 Task: Open another user's contacts folder in Outlook and send a sharing request email.
Action: Mouse moved to (7, 85)
Screenshot: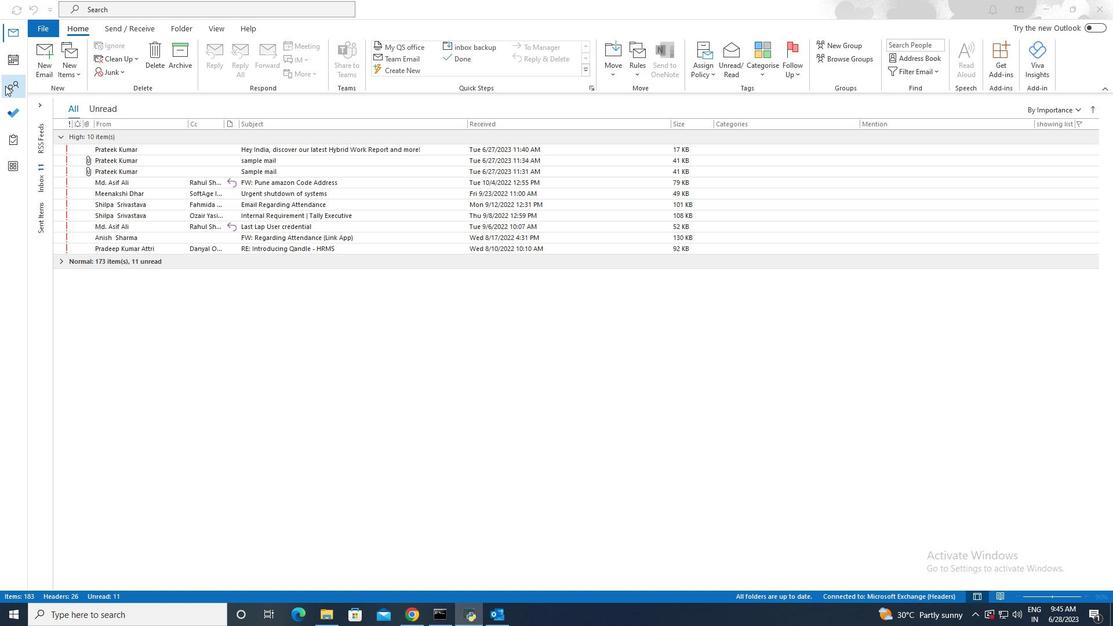 
Action: Mouse pressed left at (7, 85)
Screenshot: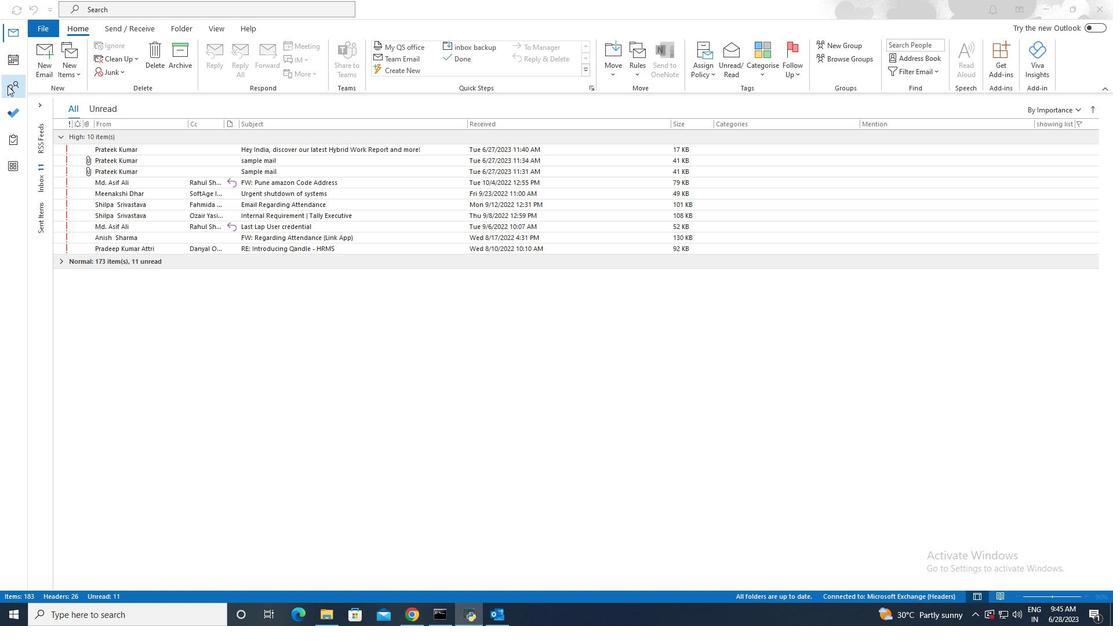 
Action: Mouse moved to (44, 33)
Screenshot: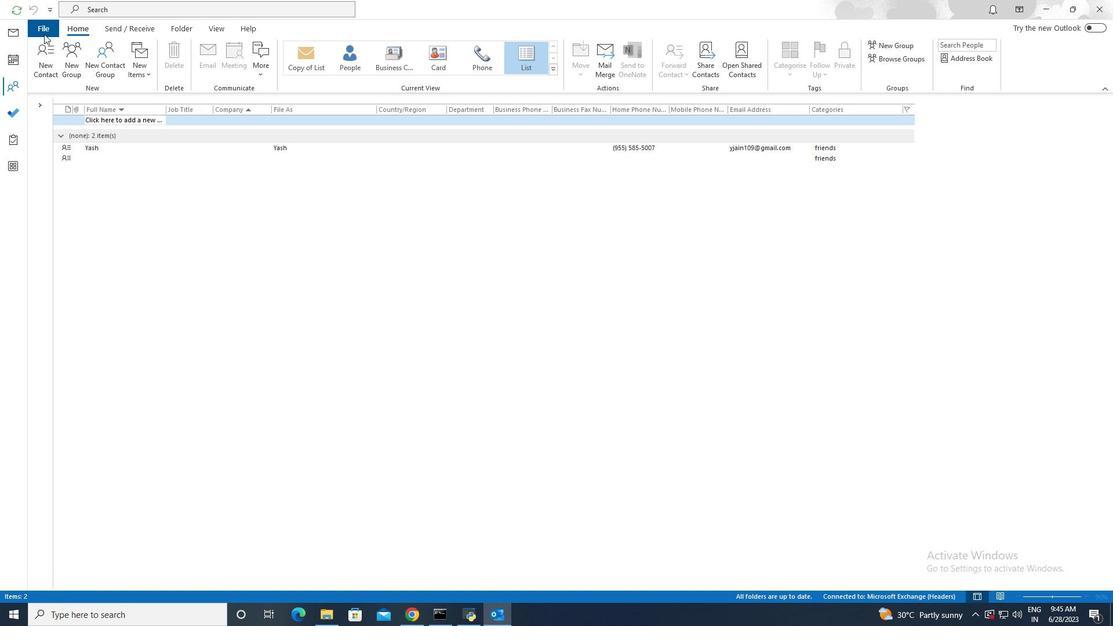 
Action: Mouse pressed left at (44, 33)
Screenshot: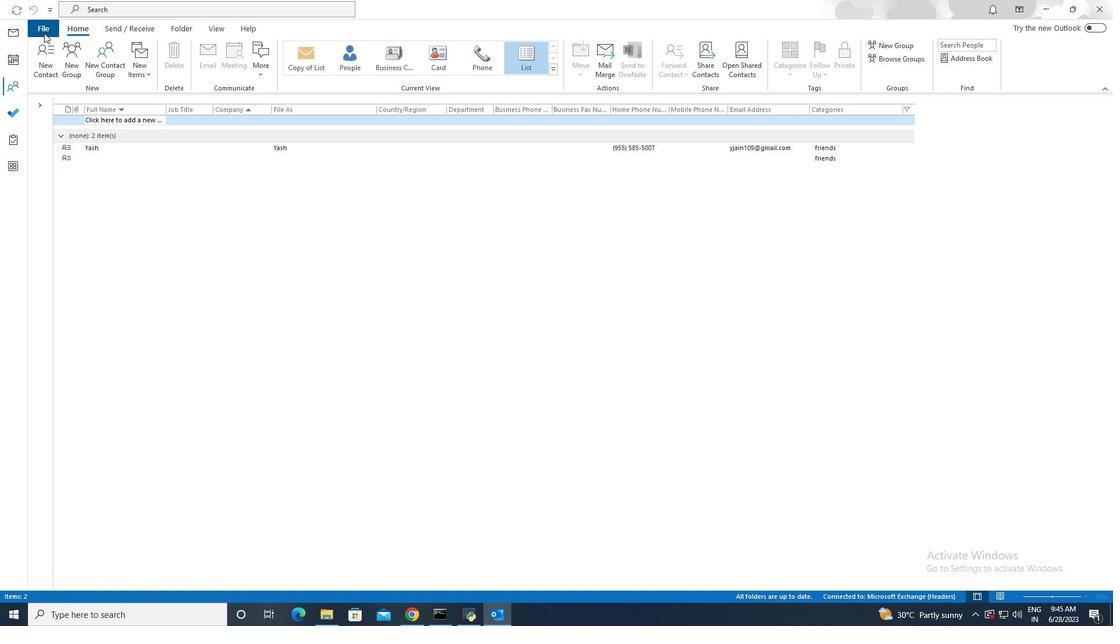 
Action: Mouse moved to (40, 81)
Screenshot: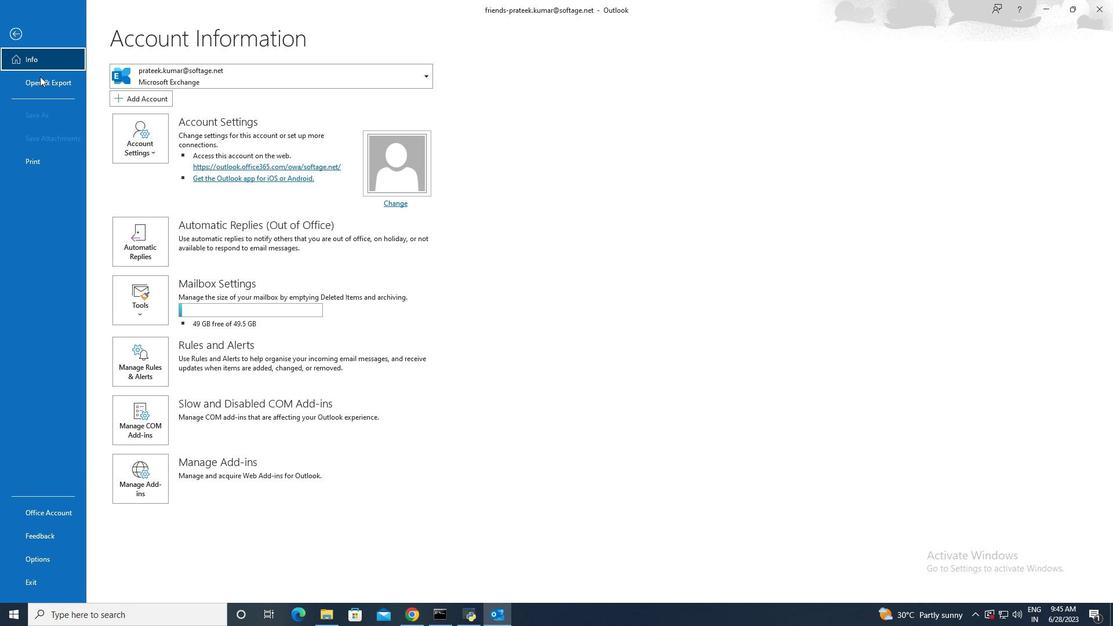 
Action: Mouse pressed left at (40, 81)
Screenshot: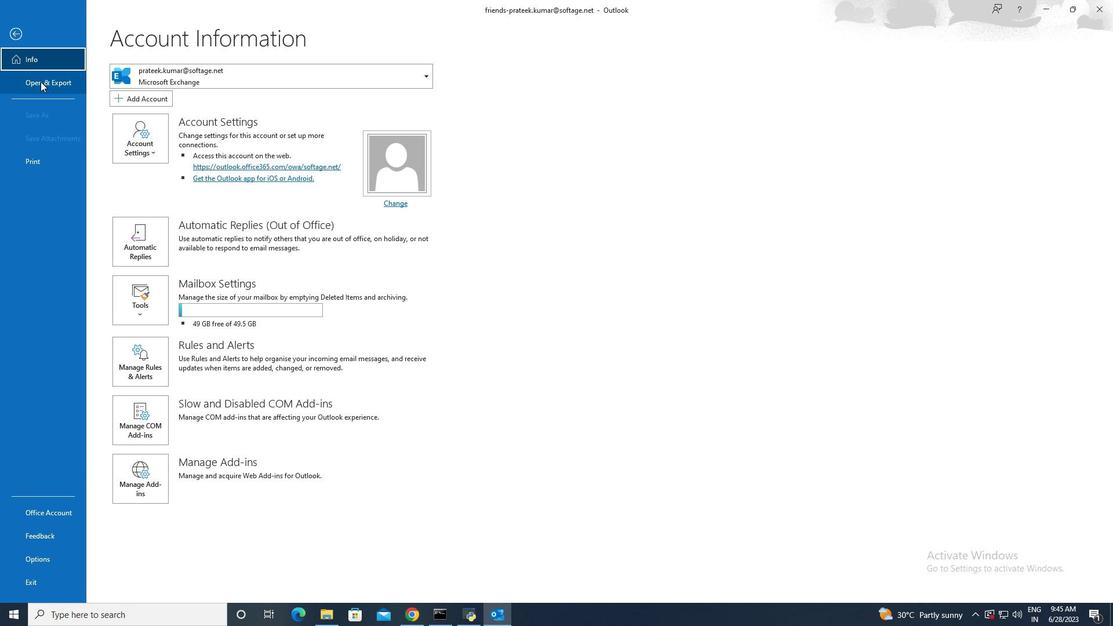 
Action: Mouse moved to (129, 266)
Screenshot: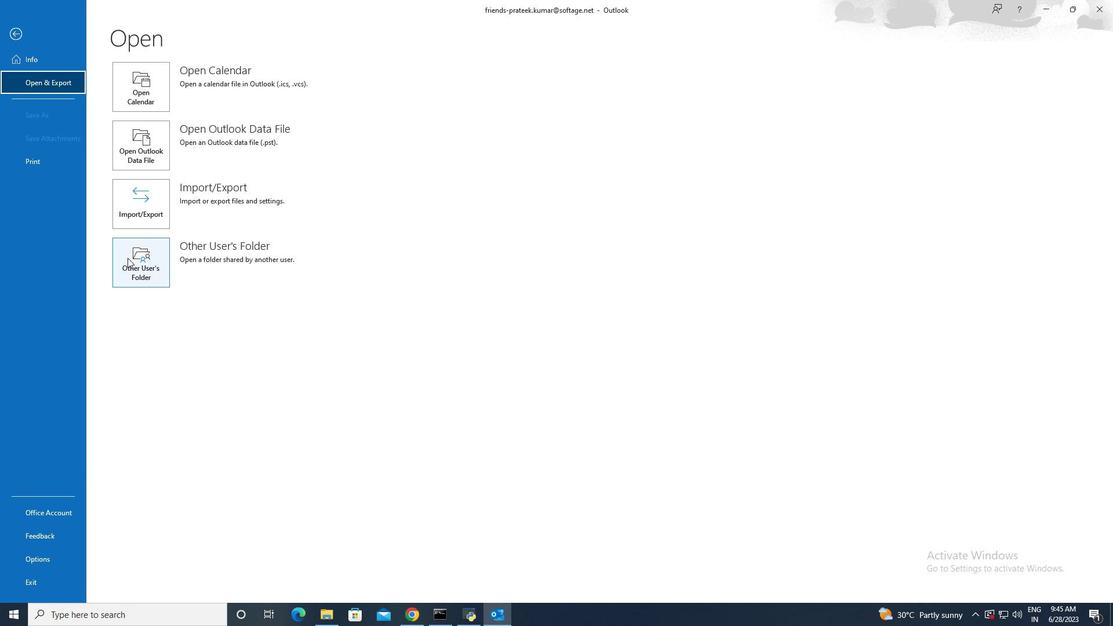 
Action: Mouse pressed left at (129, 266)
Screenshot: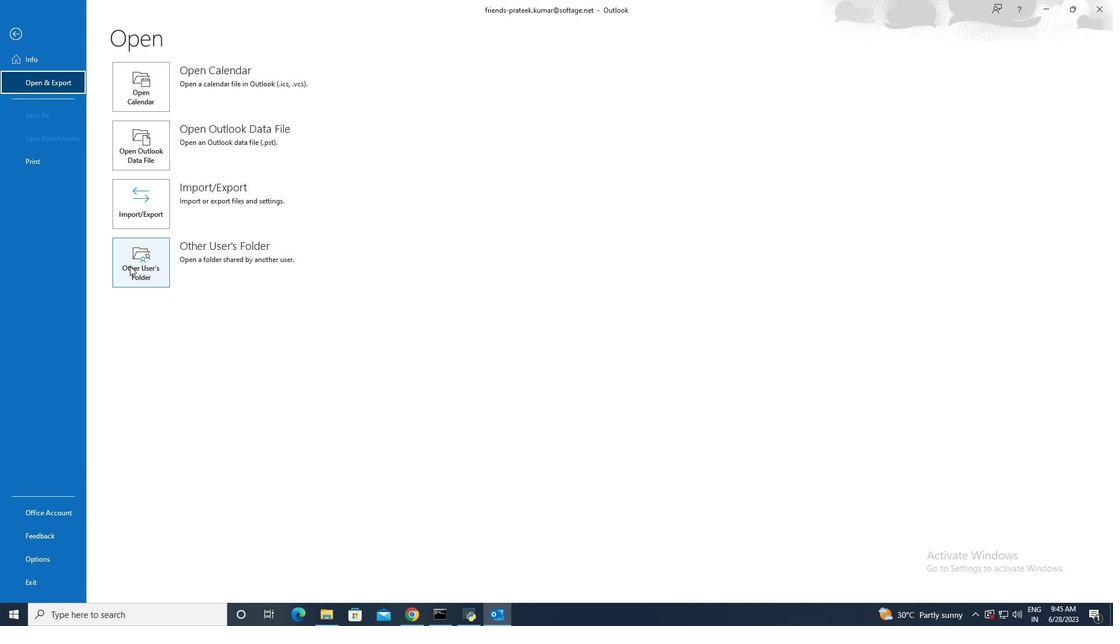 
Action: Mouse moved to (486, 292)
Screenshot: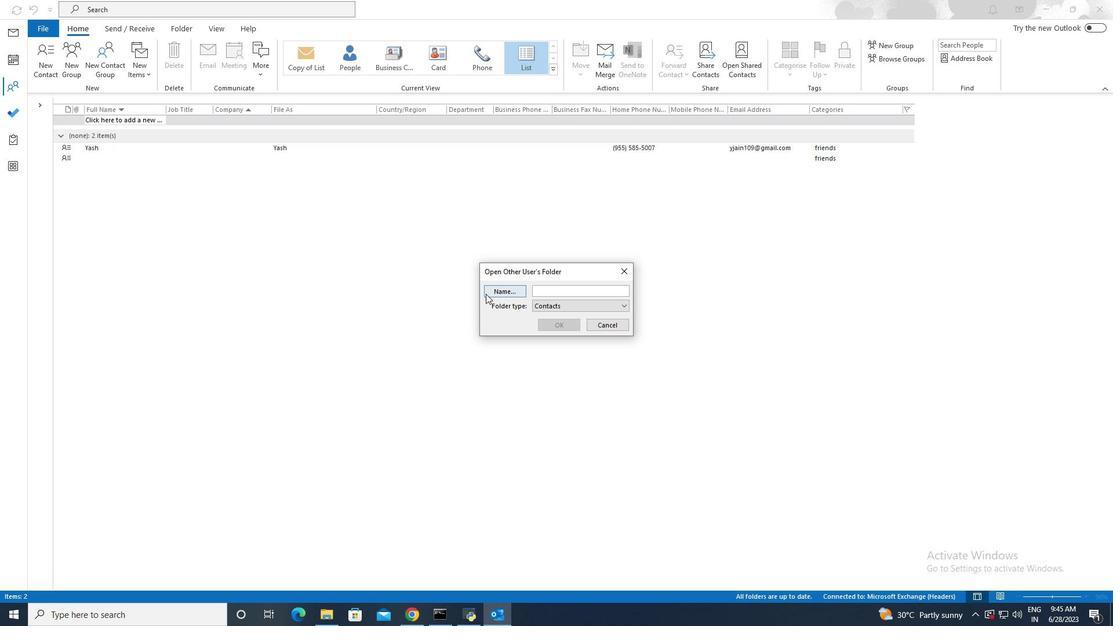 
Action: Mouse pressed left at (486, 292)
Screenshot: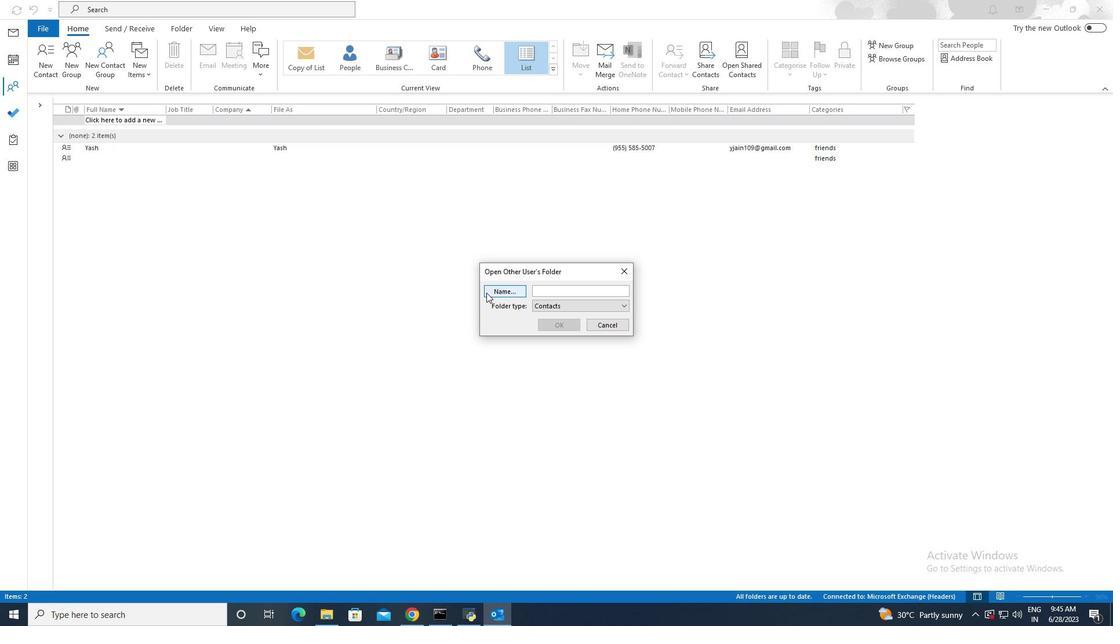 
Action: Mouse moved to (657, 420)
Screenshot: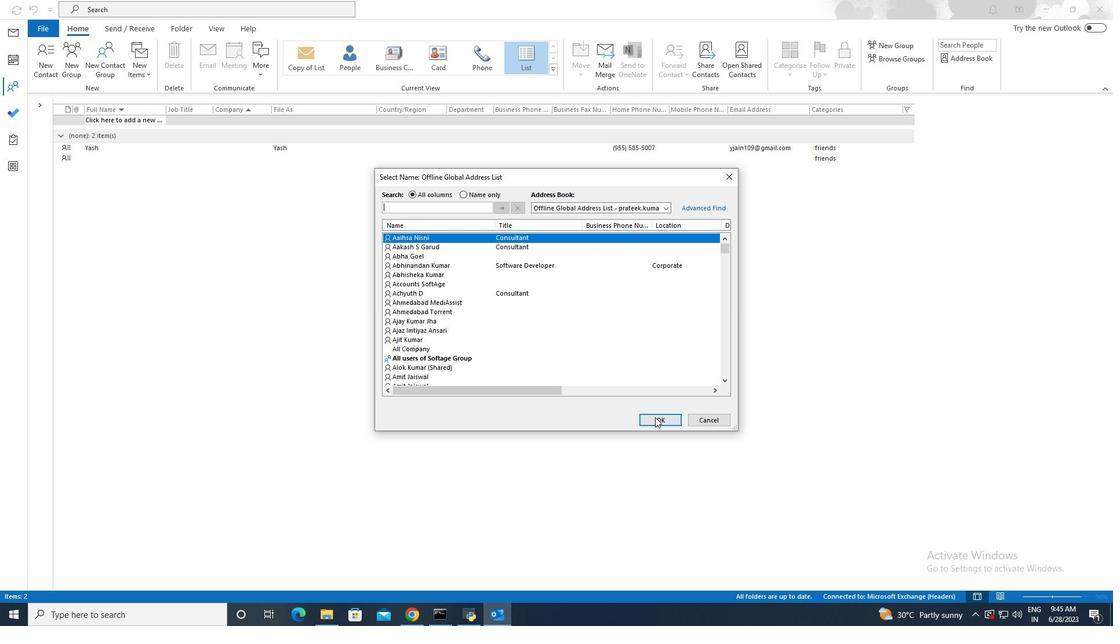 
Action: Mouse pressed left at (657, 420)
Screenshot: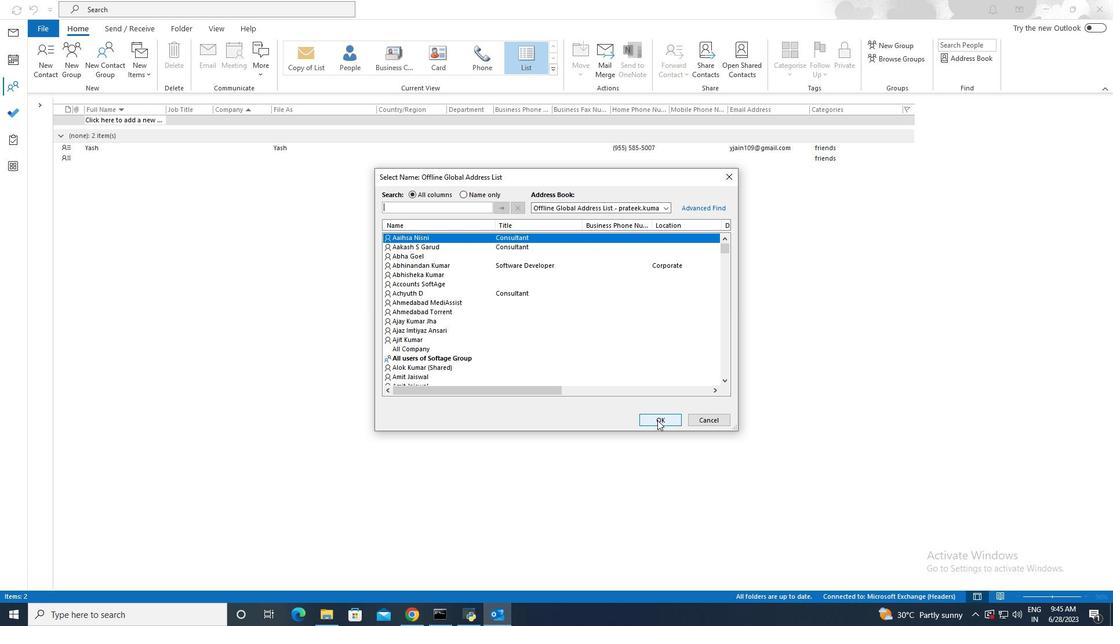 
Action: Mouse moved to (559, 328)
Screenshot: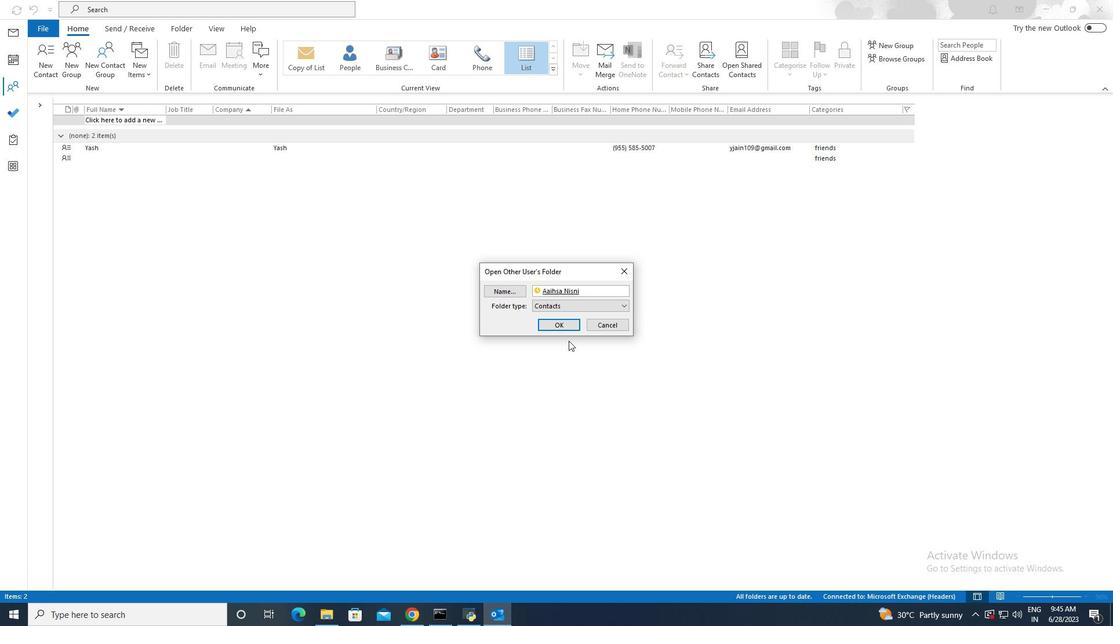 
Action: Mouse pressed left at (559, 328)
Screenshot: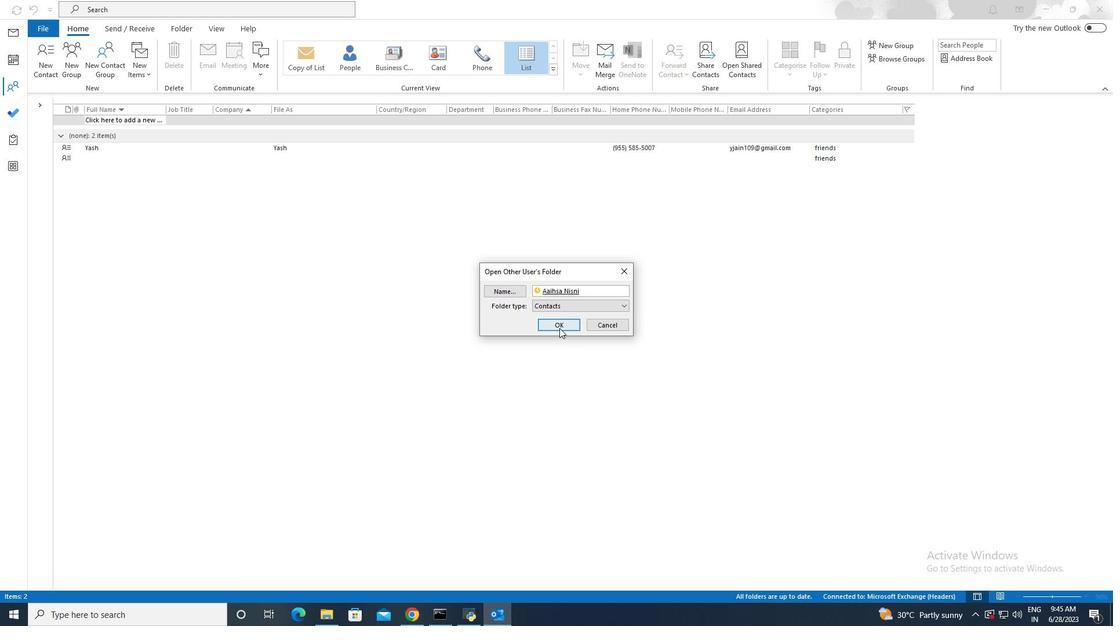 
Action: Mouse moved to (547, 341)
Screenshot: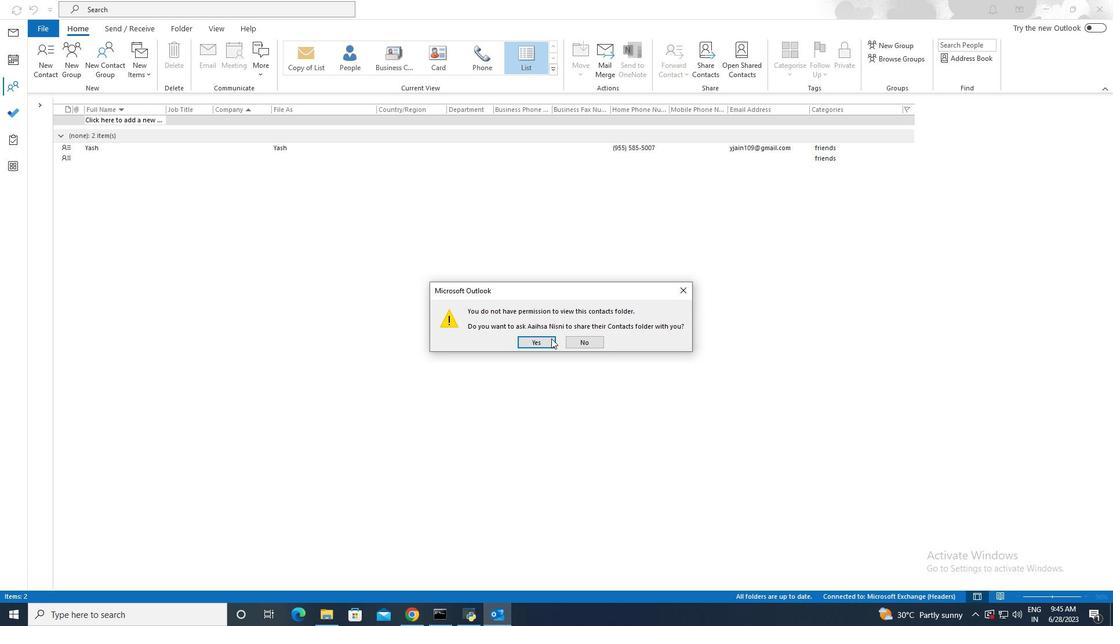 
Action: Mouse pressed left at (547, 341)
Screenshot: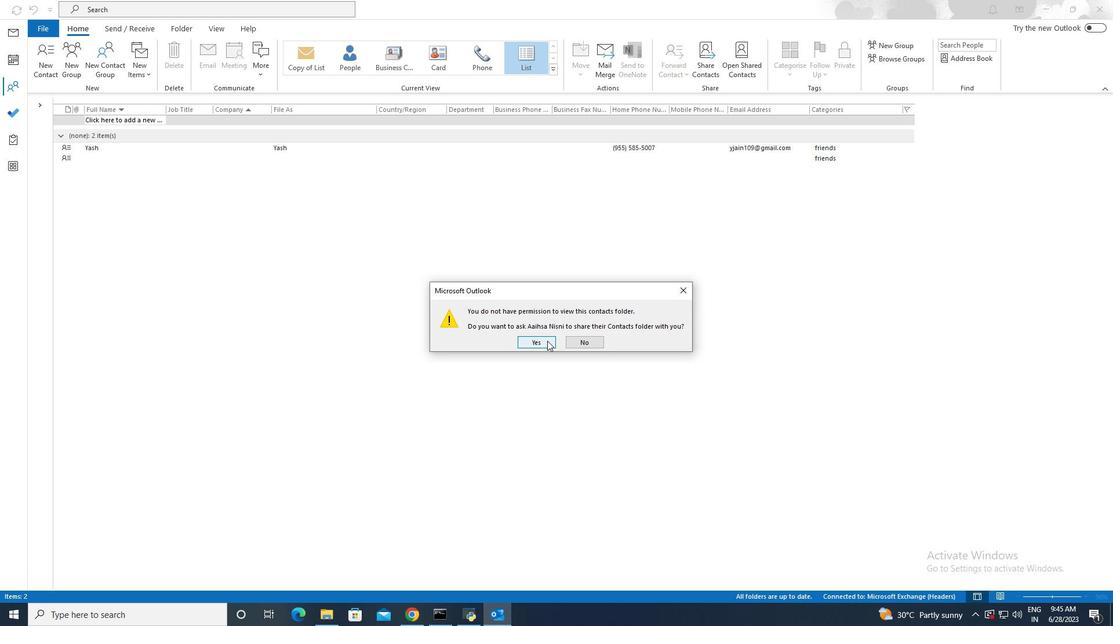 
